 Task: Sort the products in the category "Sour Beer" by price (highest first).
Action: Mouse moved to (717, 257)
Screenshot: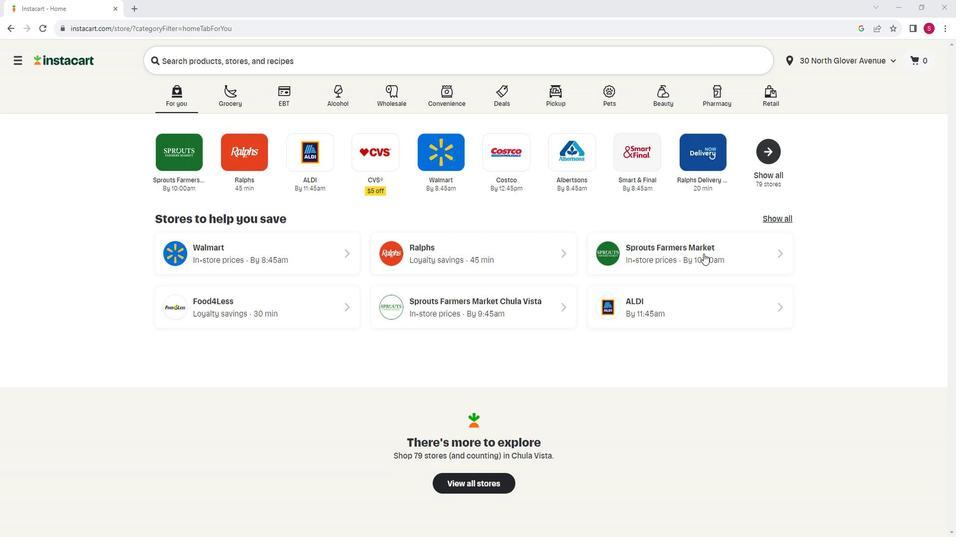
Action: Mouse pressed left at (717, 257)
Screenshot: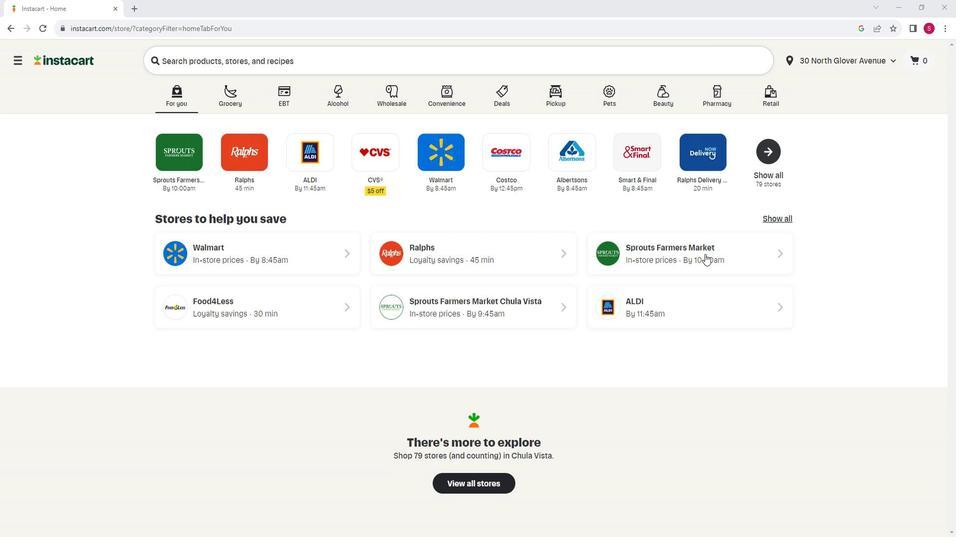 
Action: Mouse moved to (108, 355)
Screenshot: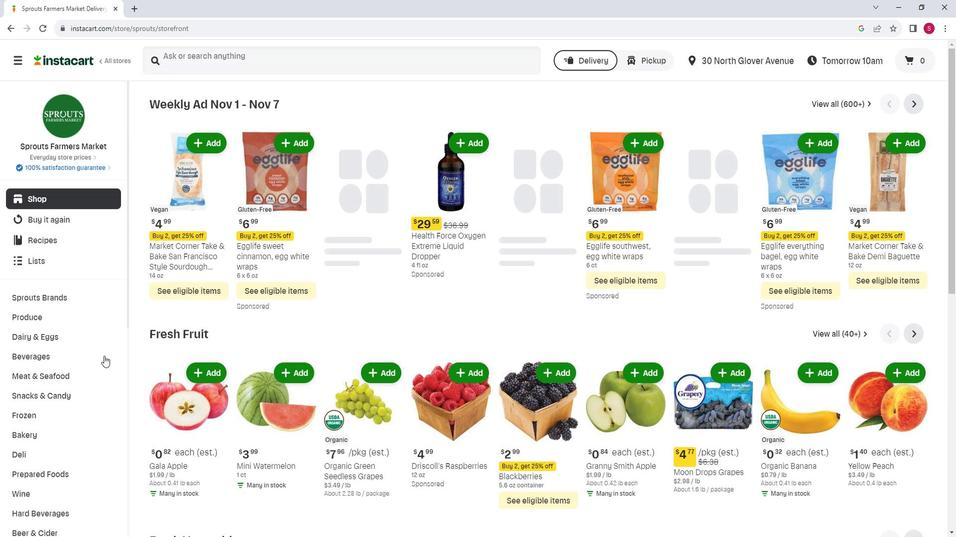 
Action: Mouse scrolled (108, 355) with delta (0, 0)
Screenshot: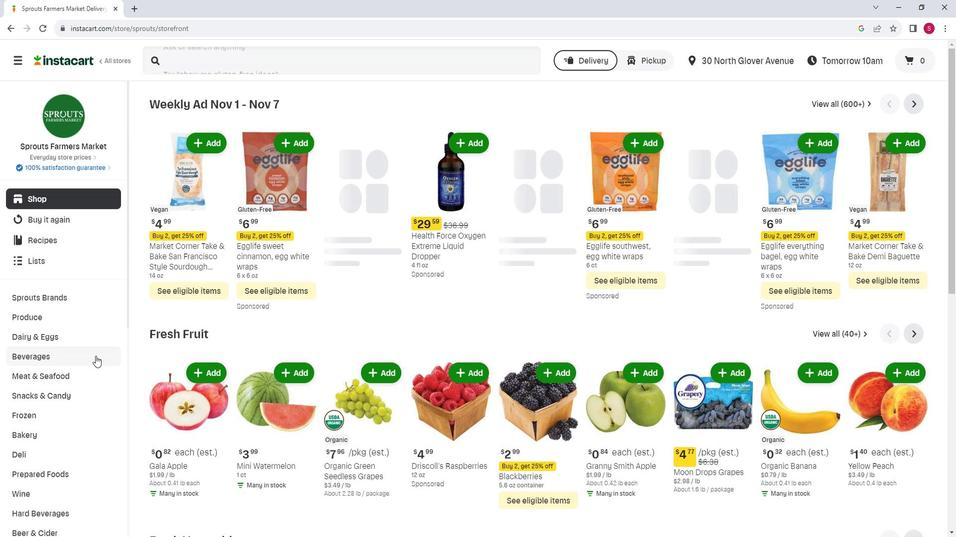 
Action: Mouse scrolled (108, 355) with delta (0, 0)
Screenshot: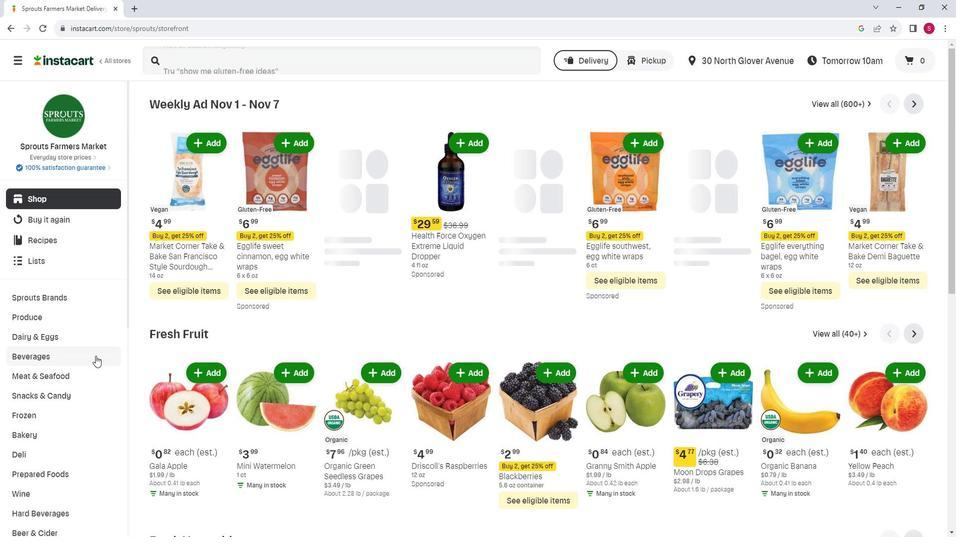 
Action: Mouse moved to (81, 421)
Screenshot: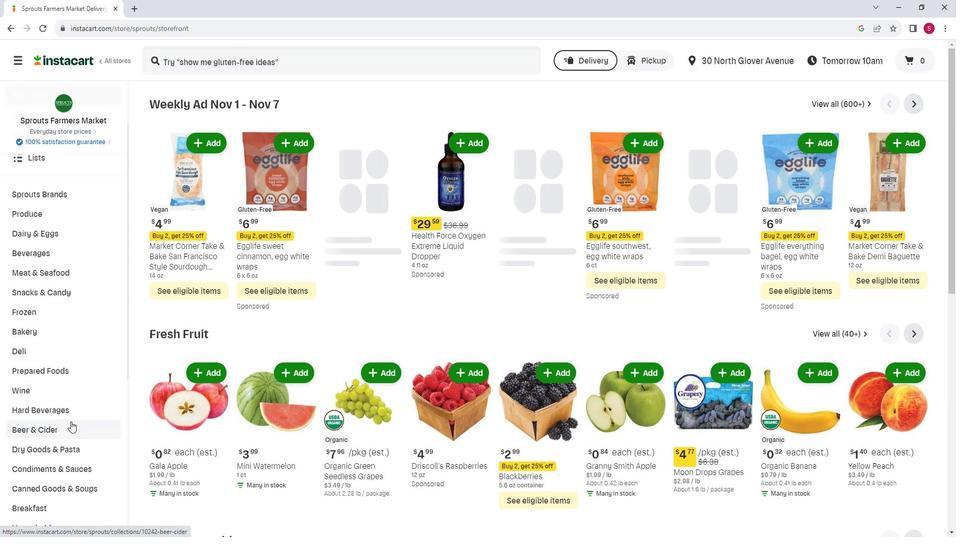 
Action: Mouse pressed left at (81, 421)
Screenshot: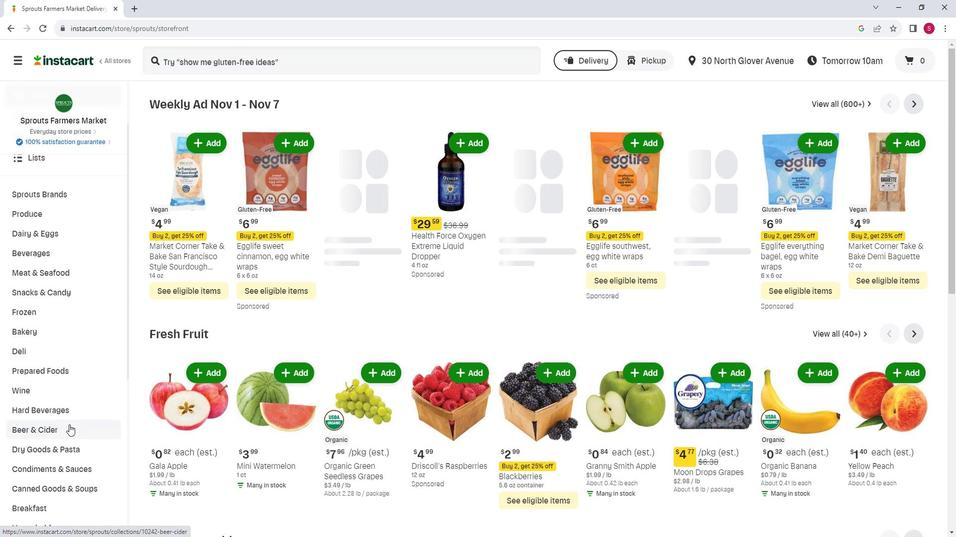 
Action: Mouse moved to (738, 131)
Screenshot: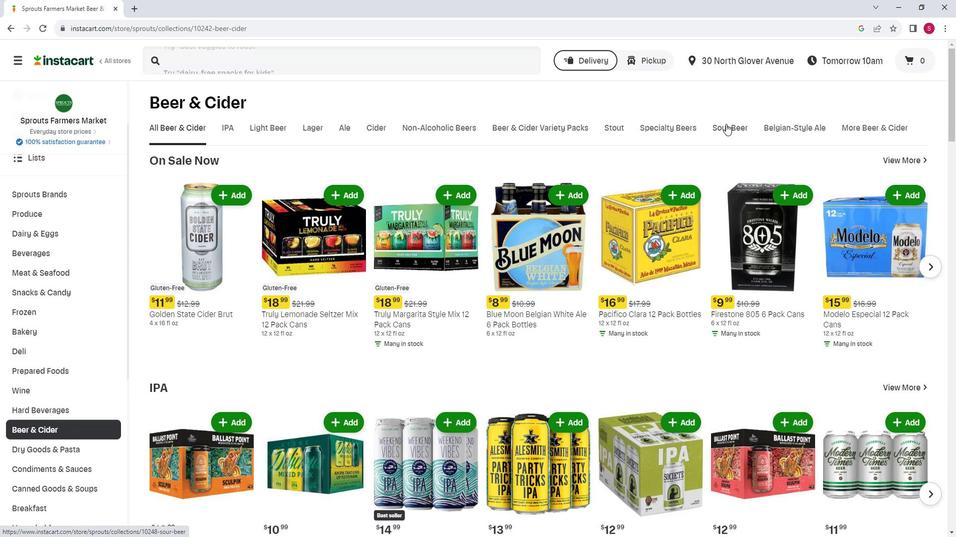 
Action: Mouse pressed left at (738, 131)
Screenshot: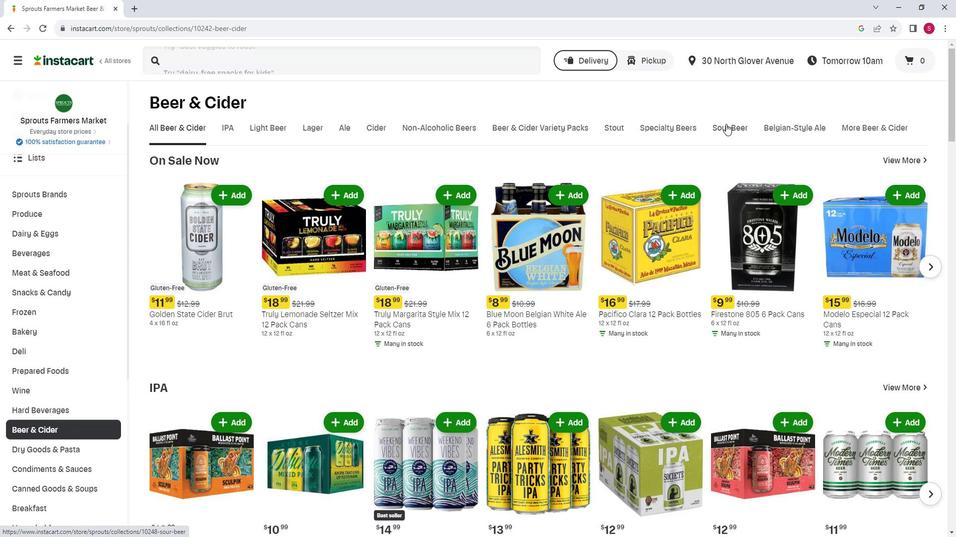 
Action: Mouse moved to (923, 167)
Screenshot: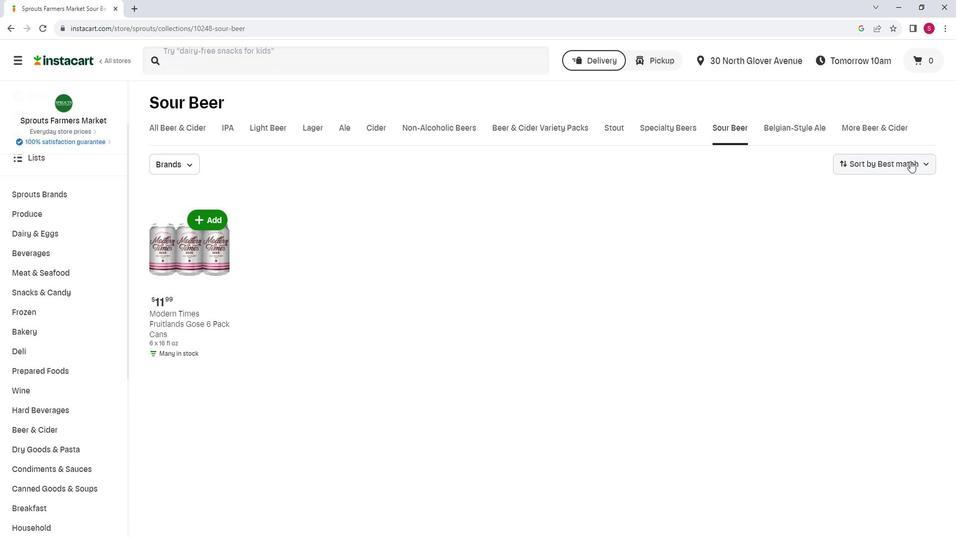 
Action: Mouse pressed left at (923, 167)
Screenshot: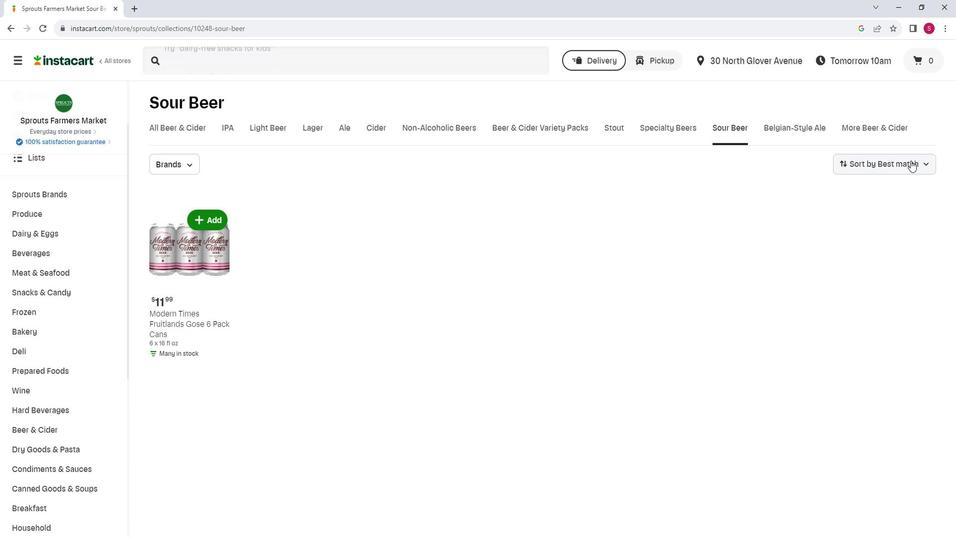 
Action: Mouse moved to (912, 232)
Screenshot: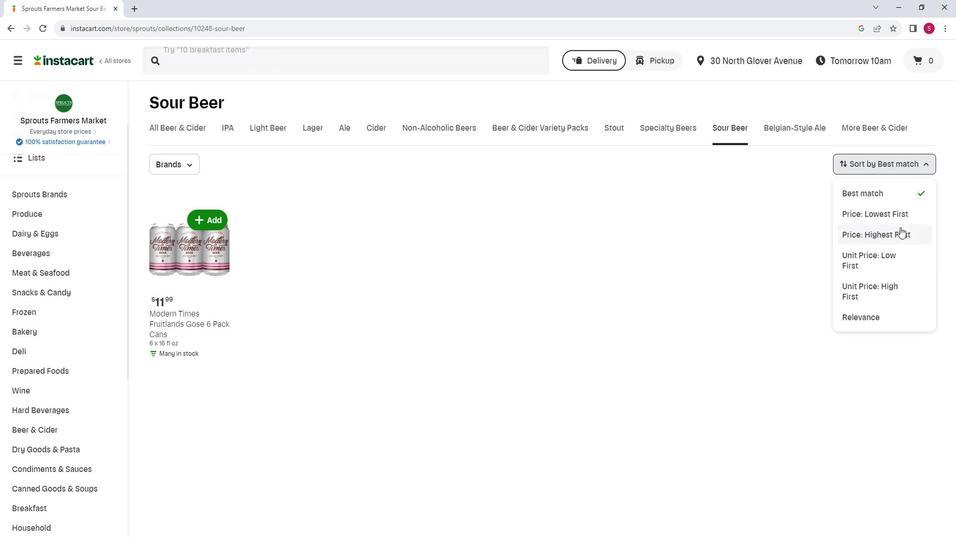 
Action: Mouse pressed left at (912, 232)
Screenshot: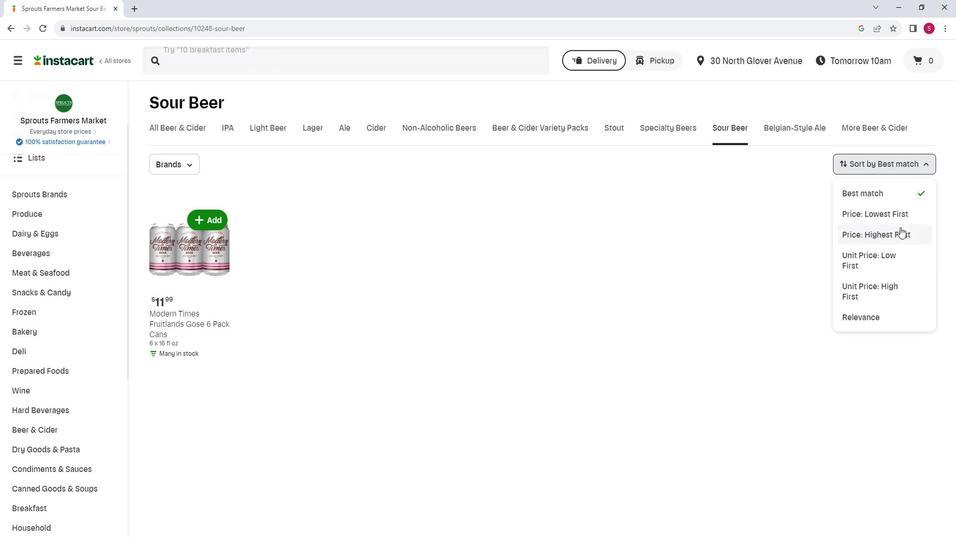 
Action: Mouse moved to (654, 217)
Screenshot: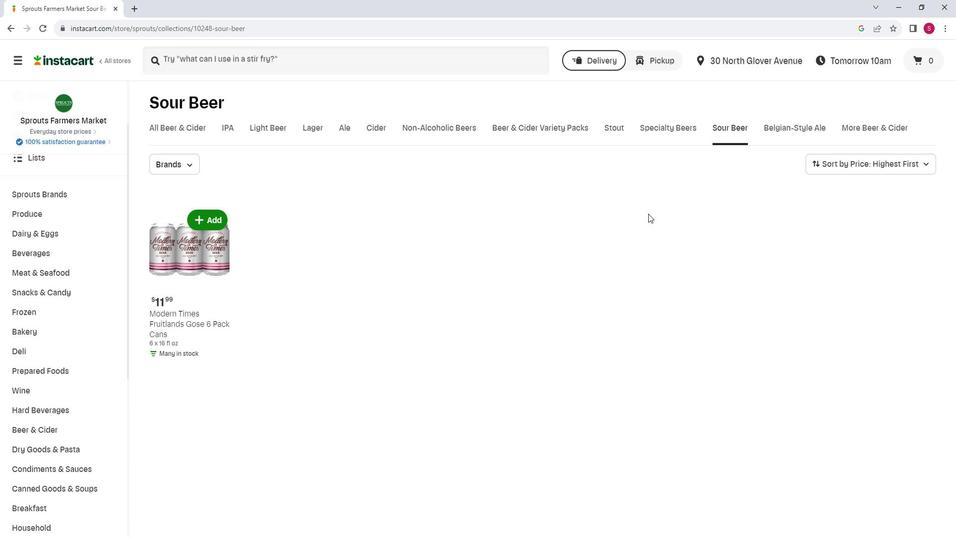 
Action: Mouse scrolled (654, 216) with delta (0, 0)
Screenshot: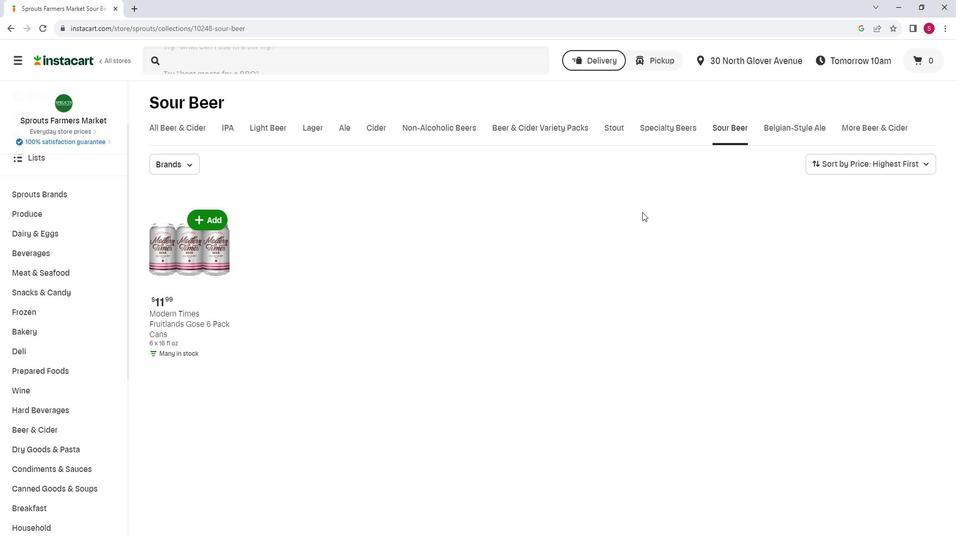 
